 Task: Check the average views per listing of large master bedroom in the last 1 year.
Action: Mouse moved to (641, 179)
Screenshot: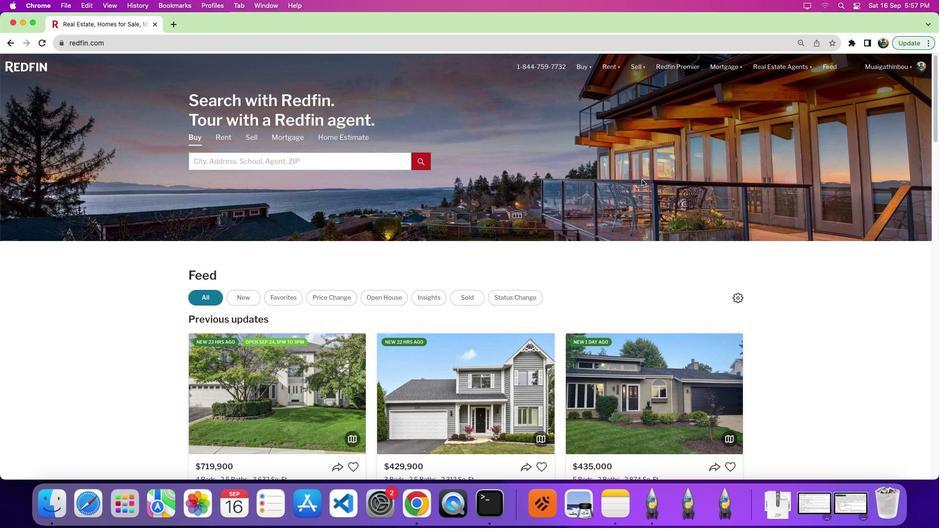 
Action: Mouse pressed left at (641, 179)
Screenshot: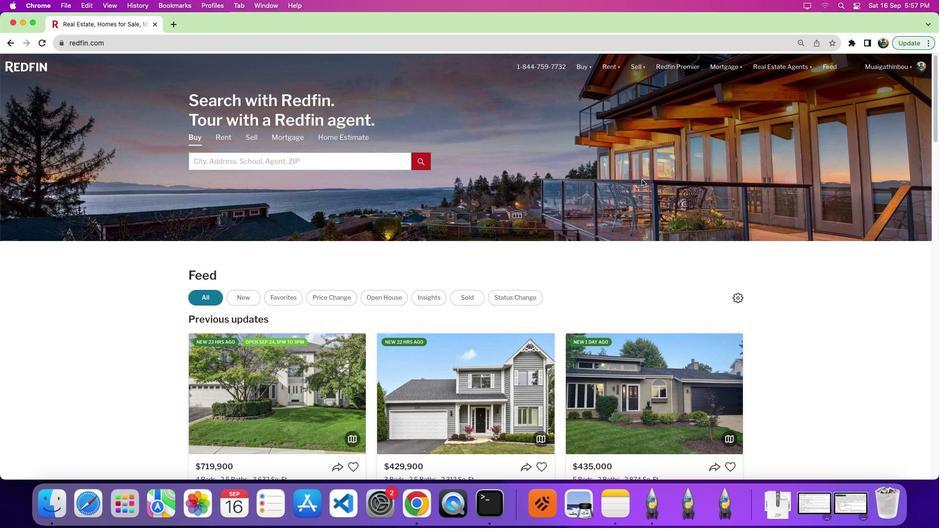 
Action: Mouse moved to (740, 167)
Screenshot: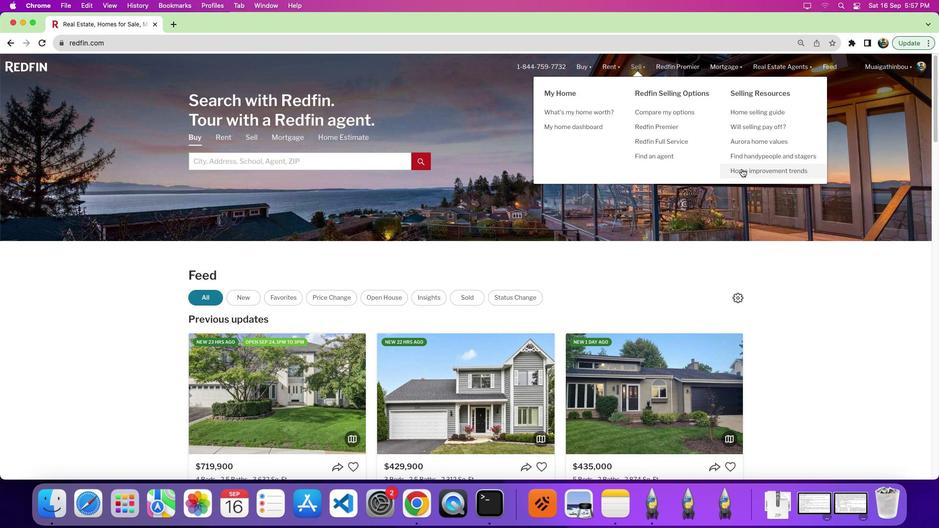 
Action: Mouse pressed left at (740, 167)
Screenshot: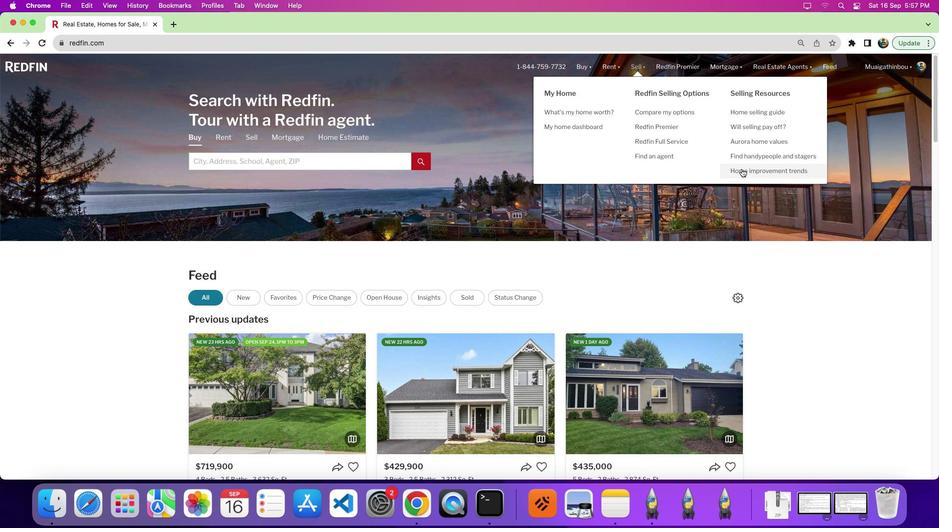 
Action: Mouse pressed left at (740, 167)
Screenshot: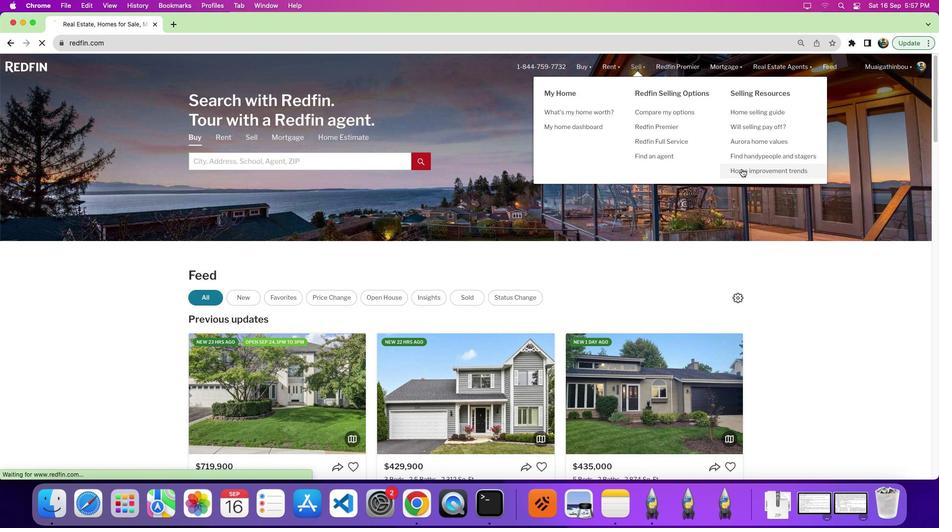 
Action: Mouse moved to (271, 188)
Screenshot: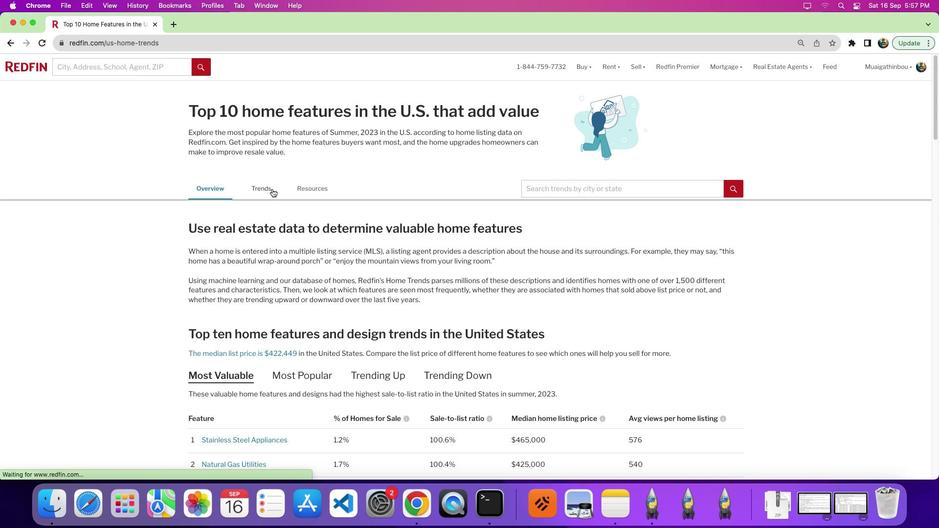 
Action: Mouse pressed left at (271, 188)
Screenshot: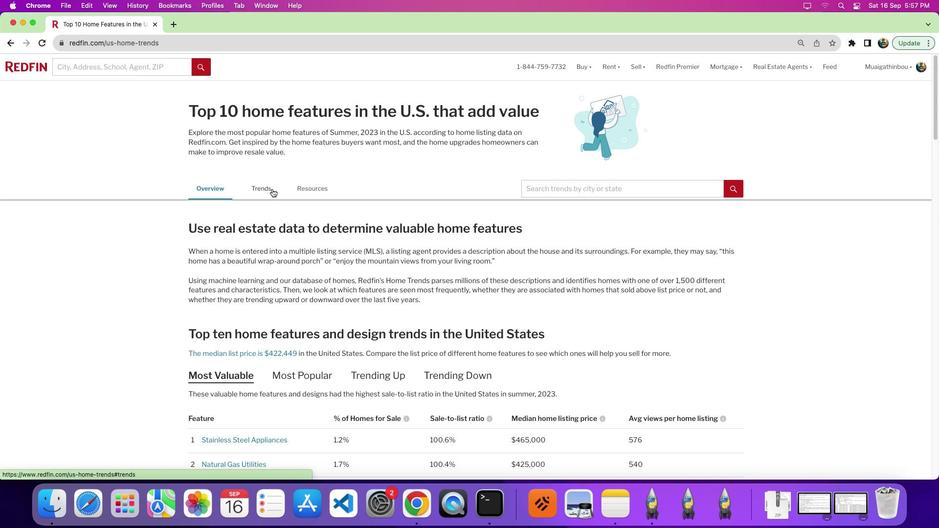 
Action: Mouse moved to (486, 198)
Screenshot: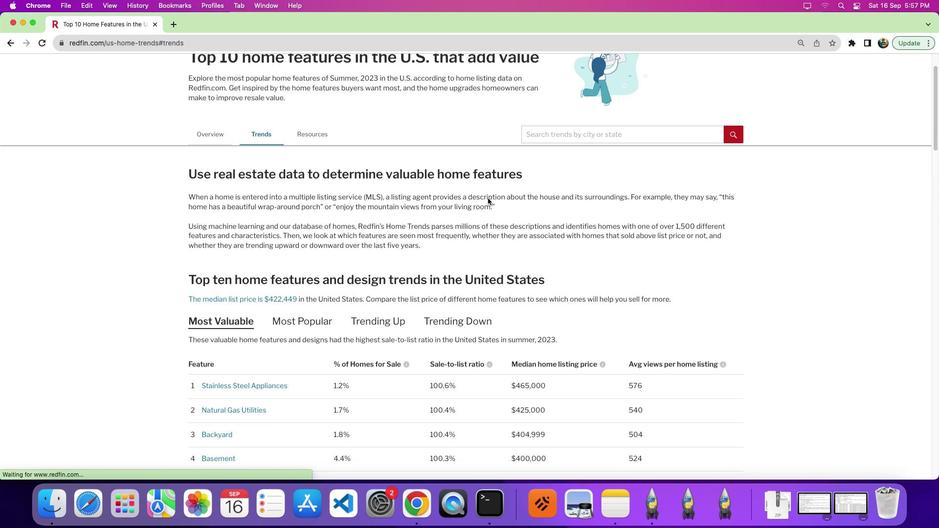 
Action: Mouse scrolled (486, 198) with delta (0, 0)
Screenshot: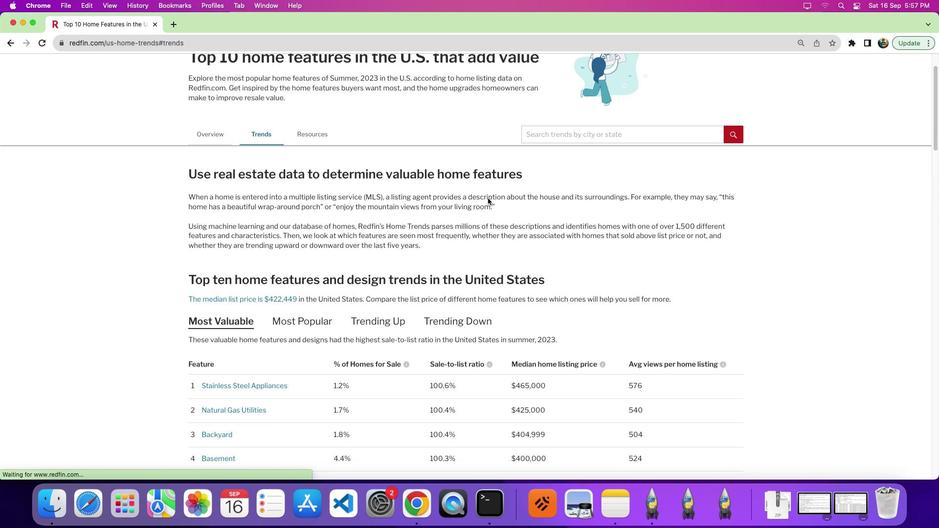
Action: Mouse moved to (486, 197)
Screenshot: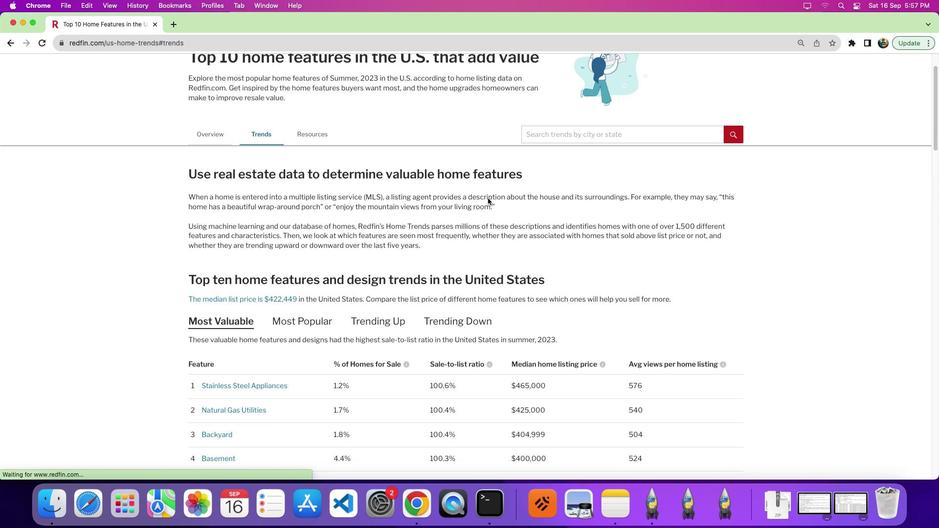 
Action: Mouse scrolled (486, 197) with delta (0, 0)
Screenshot: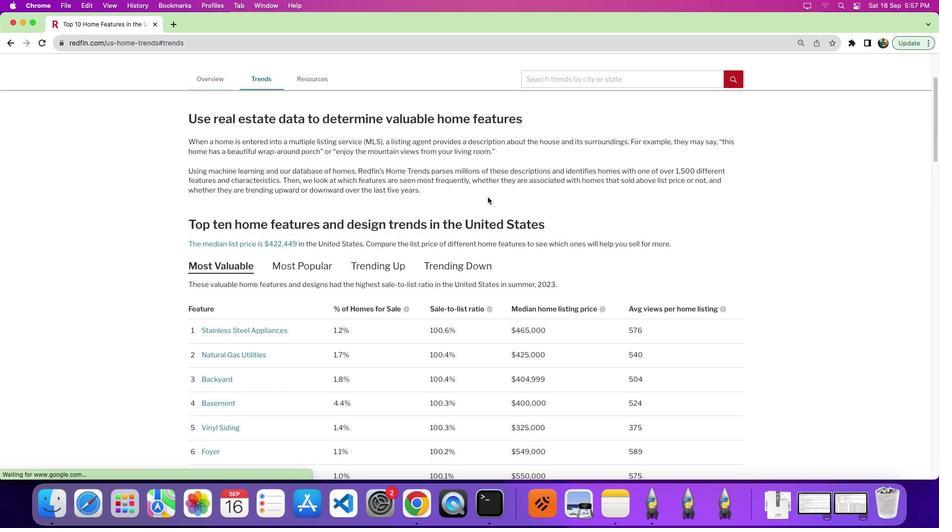 
Action: Mouse scrolled (486, 197) with delta (0, -4)
Screenshot: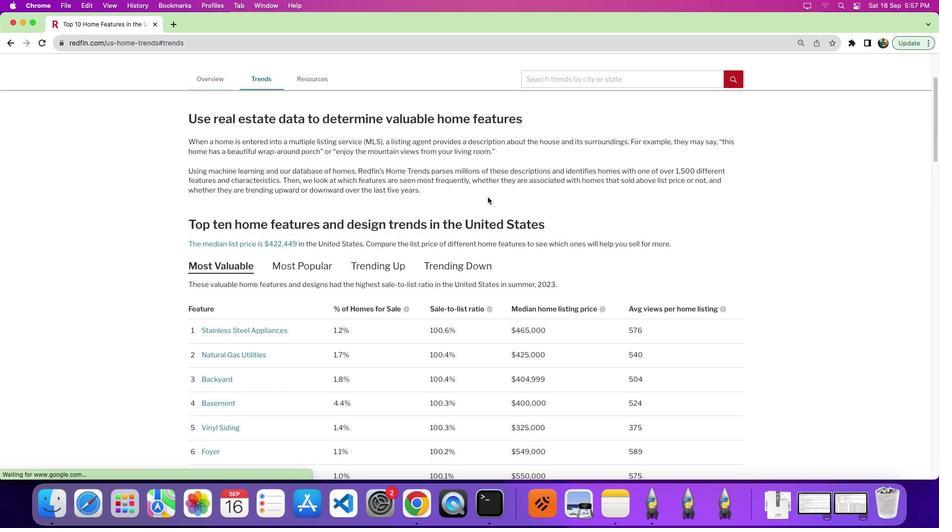 
Action: Mouse moved to (487, 196)
Screenshot: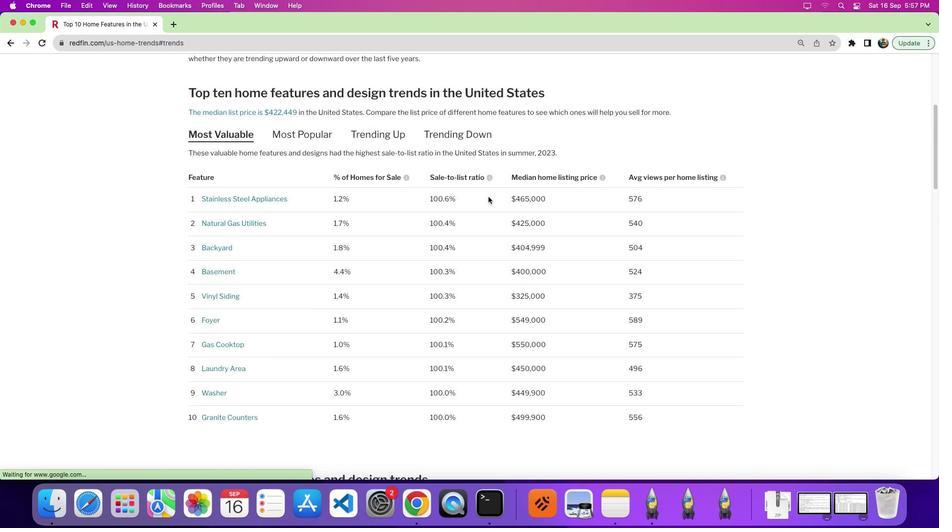 
Action: Mouse scrolled (487, 196) with delta (0, 0)
Screenshot: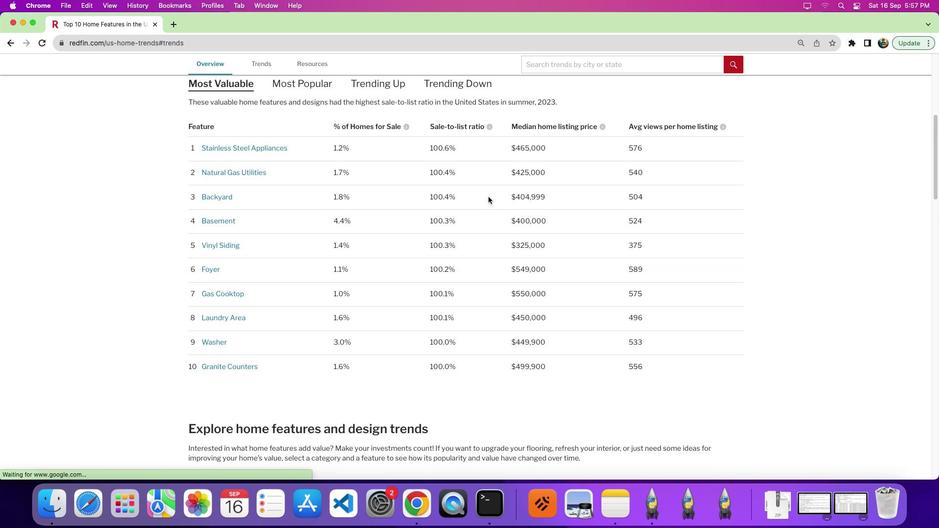 
Action: Mouse scrolled (487, 196) with delta (0, 0)
Screenshot: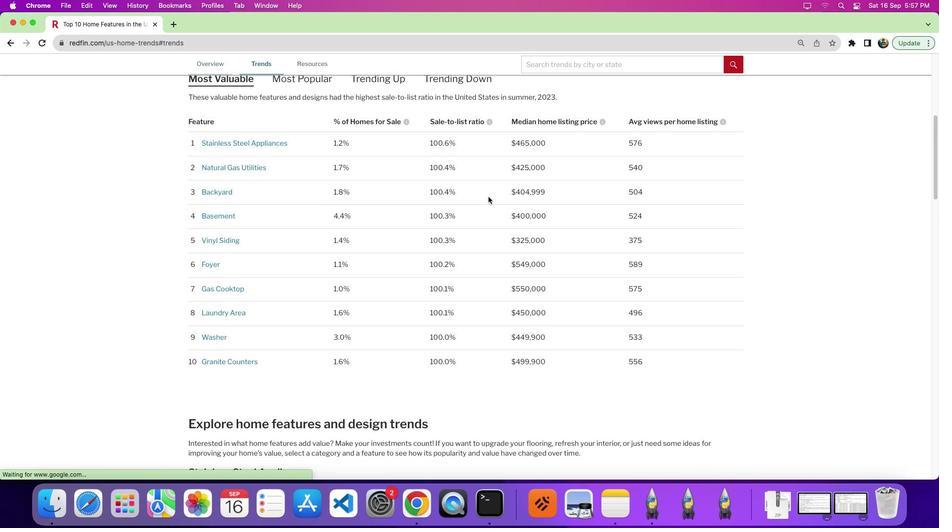 
Action: Mouse scrolled (487, 196) with delta (0, -3)
Screenshot: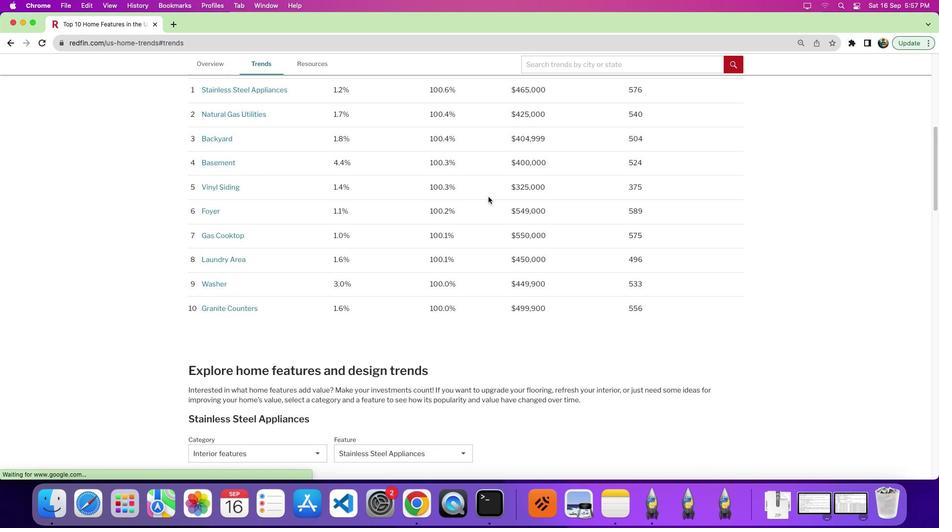 
Action: Mouse moved to (368, 273)
Screenshot: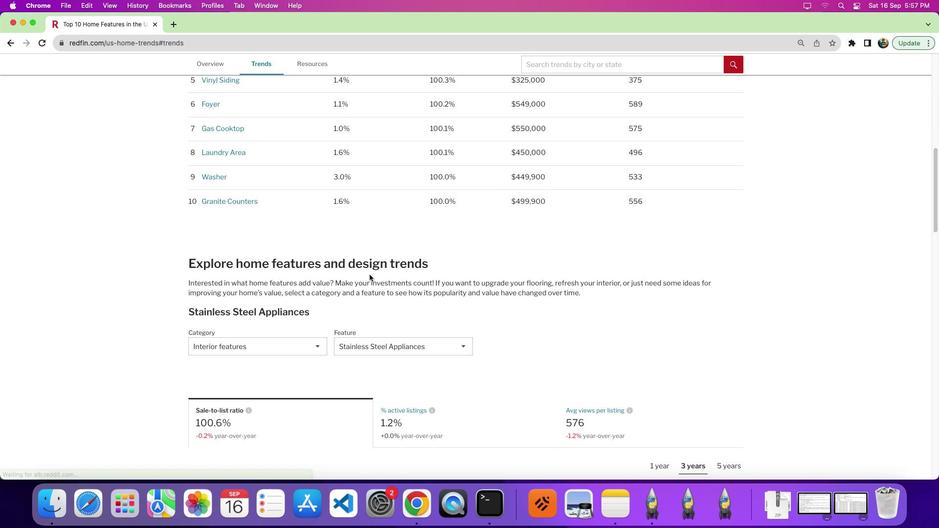 
Action: Mouse scrolled (368, 273) with delta (0, 0)
Screenshot: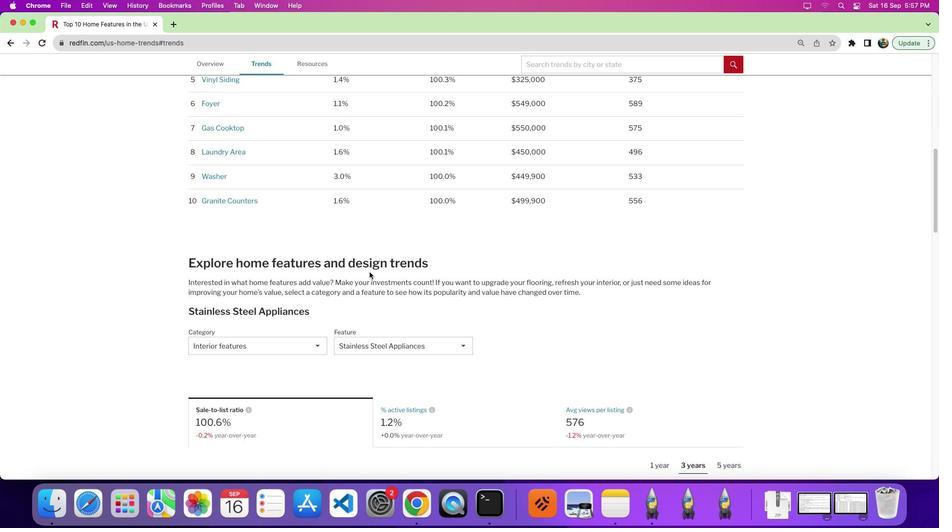 
Action: Mouse moved to (368, 272)
Screenshot: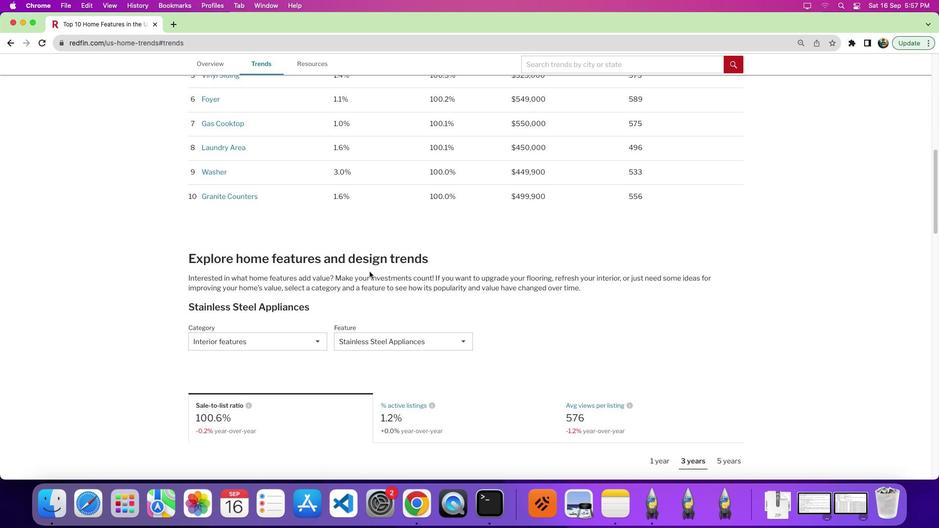 
Action: Mouse scrolled (368, 272) with delta (0, 0)
Screenshot: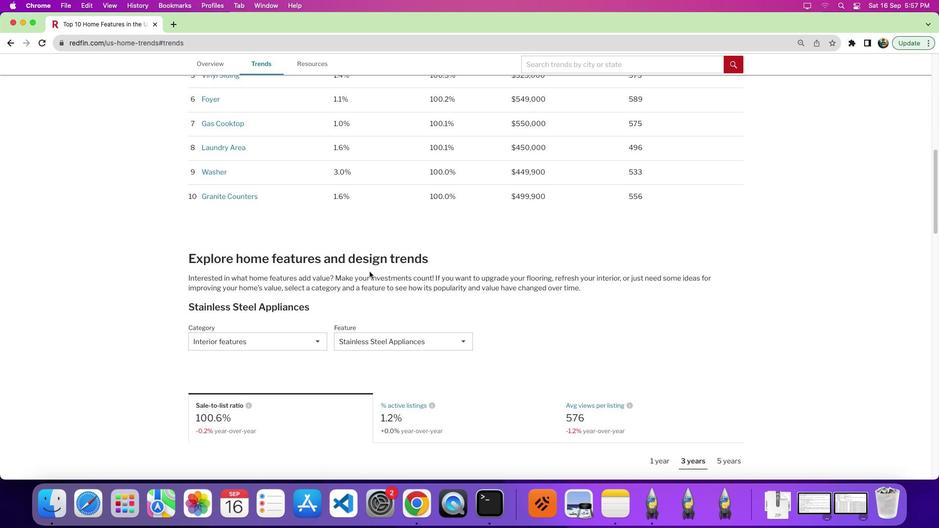 
Action: Mouse moved to (368, 270)
Screenshot: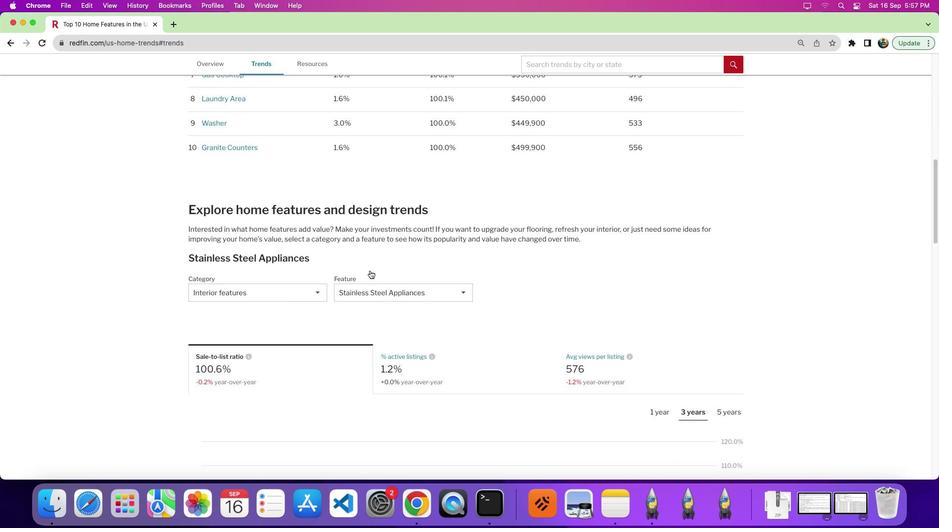 
Action: Mouse scrolled (368, 270) with delta (0, -3)
Screenshot: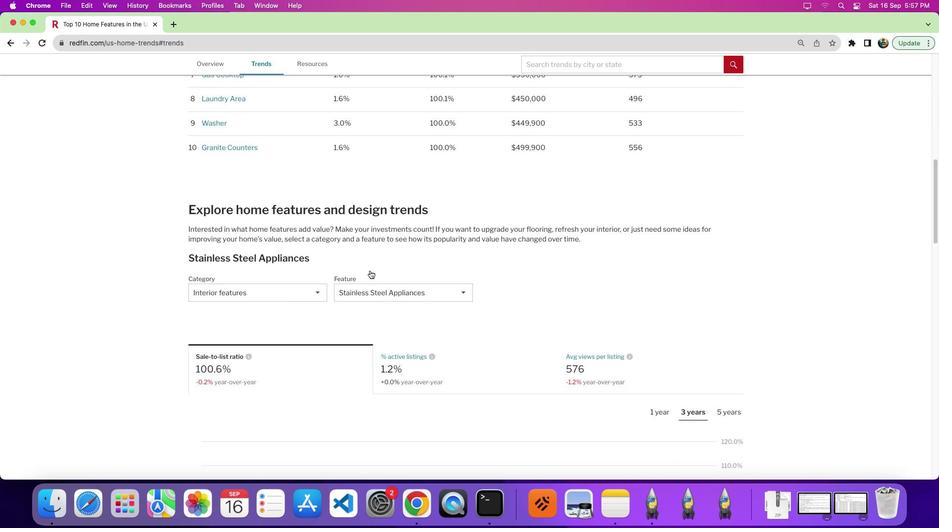 
Action: Mouse moved to (296, 176)
Screenshot: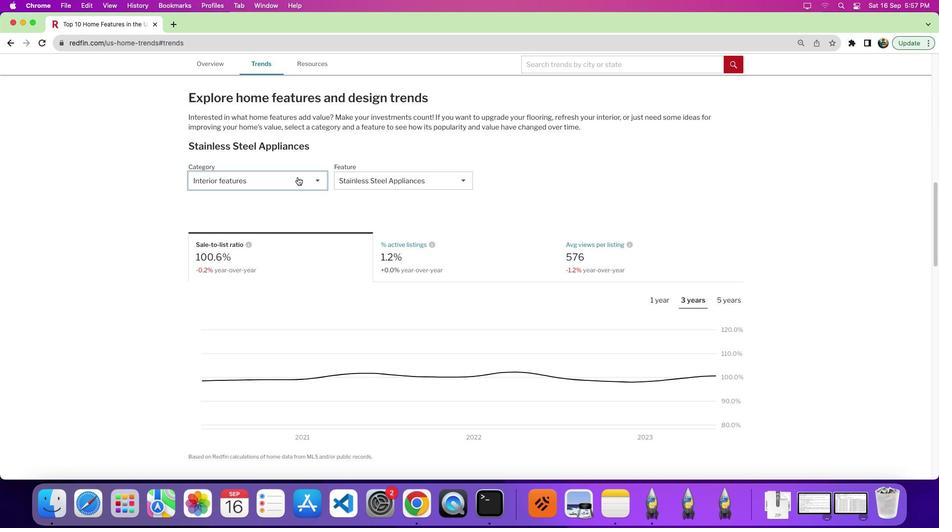 
Action: Mouse pressed left at (296, 176)
Screenshot: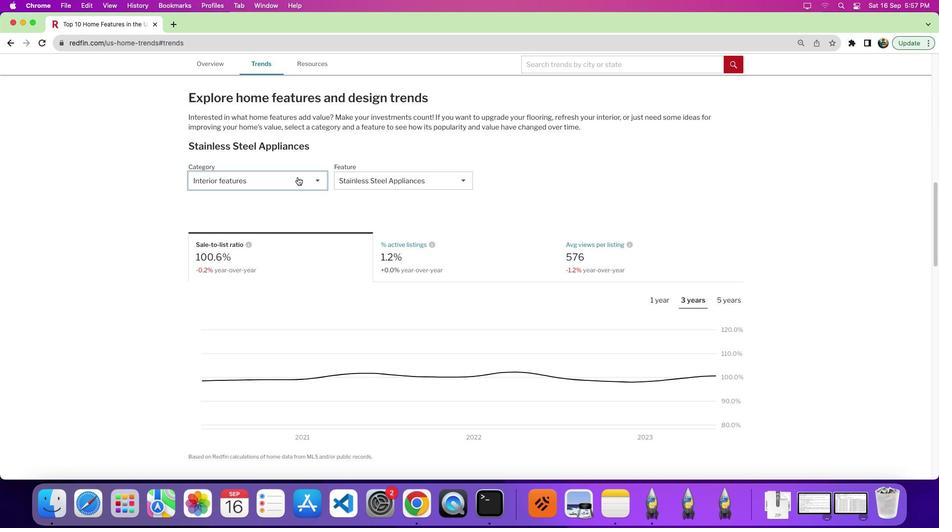 
Action: Mouse moved to (300, 222)
Screenshot: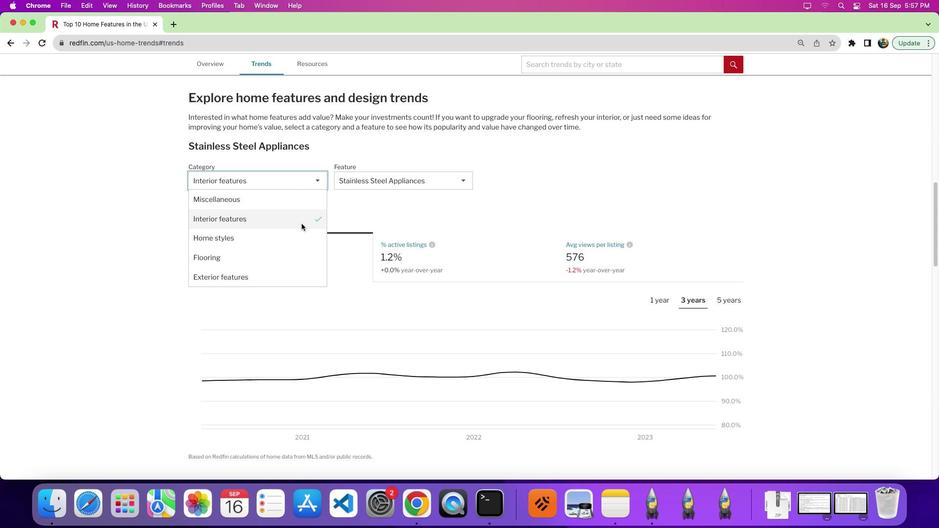 
Action: Mouse pressed left at (300, 222)
Screenshot: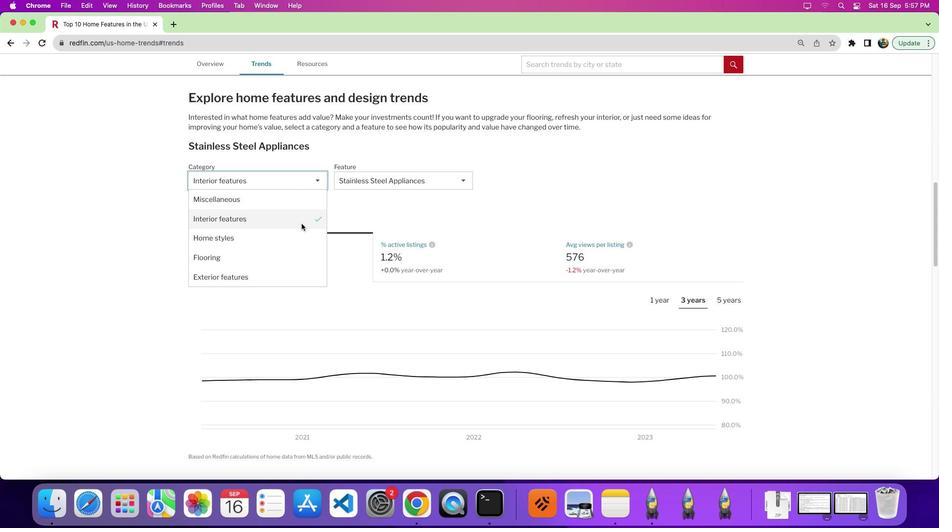 
Action: Mouse moved to (370, 187)
Screenshot: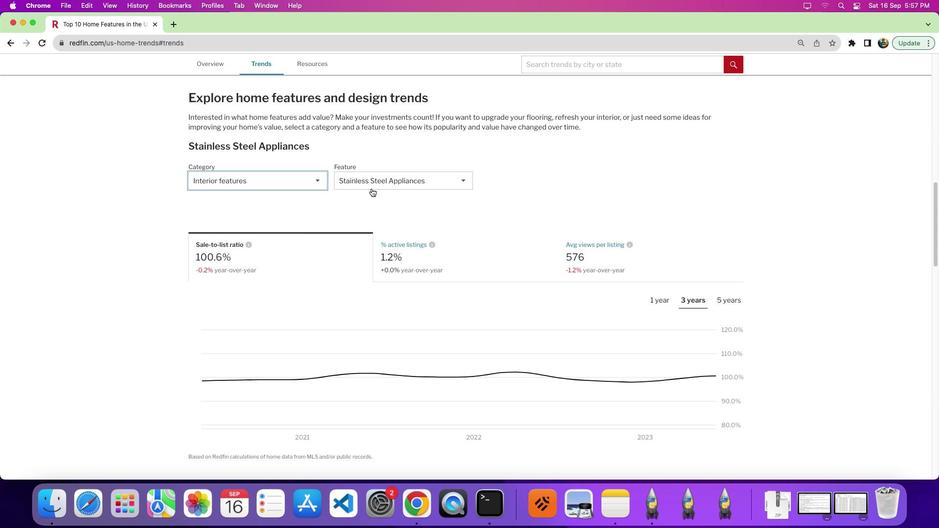 
Action: Mouse pressed left at (370, 187)
Screenshot: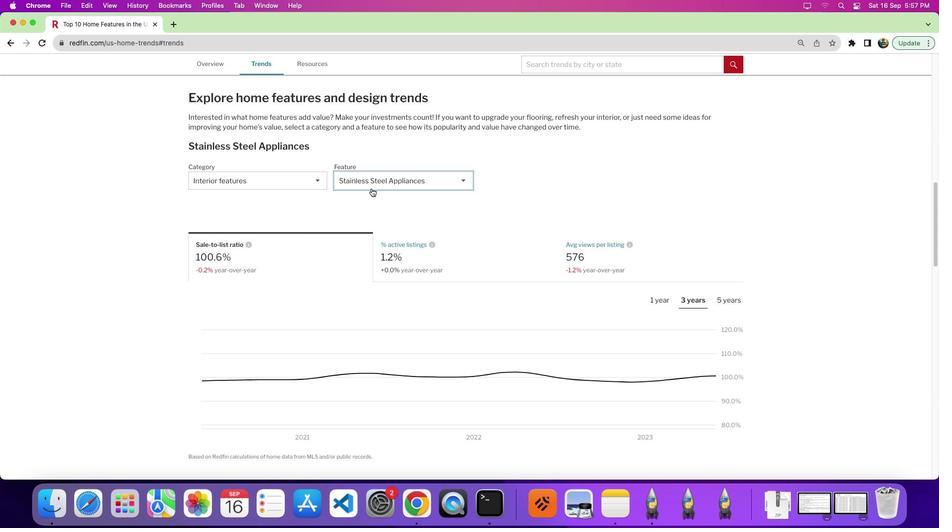 
Action: Mouse moved to (401, 267)
Screenshot: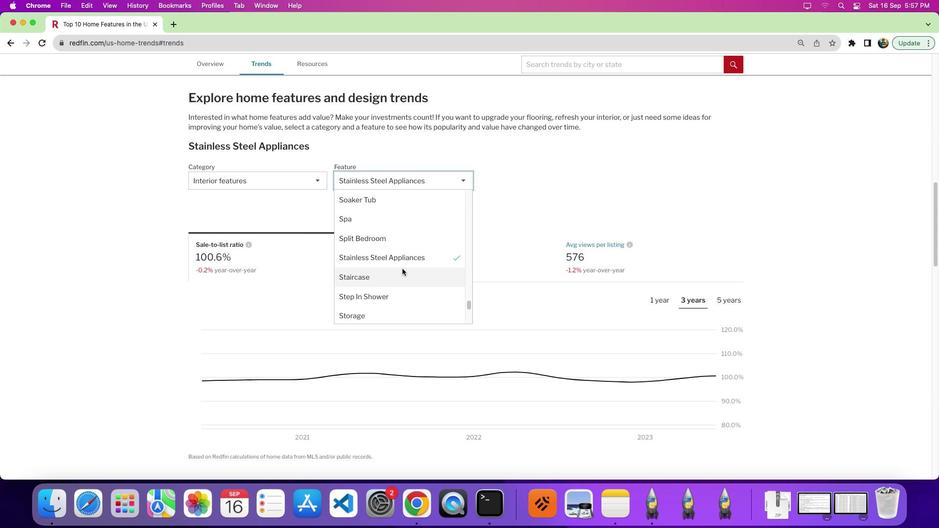 
Action: Mouse scrolled (401, 267) with delta (0, 0)
Screenshot: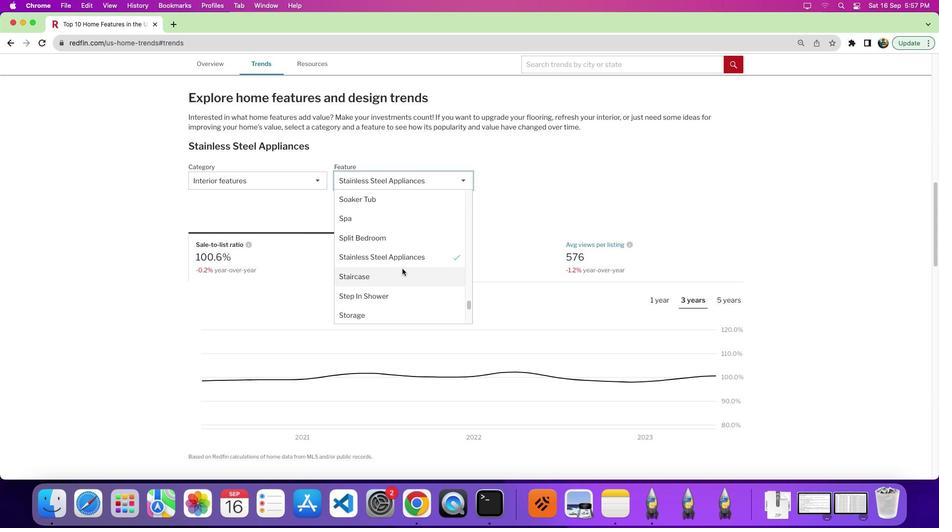 
Action: Mouse scrolled (401, 267) with delta (0, 0)
Screenshot: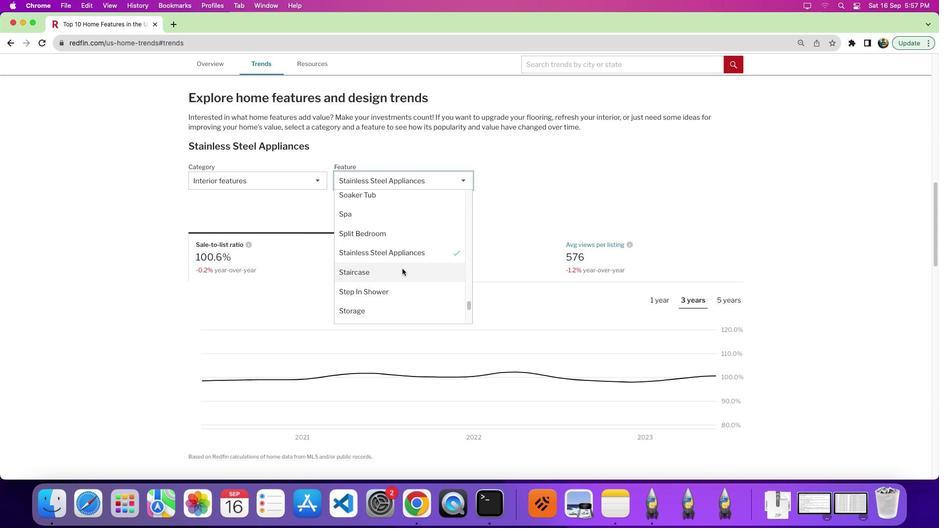 
Action: Mouse moved to (467, 263)
Screenshot: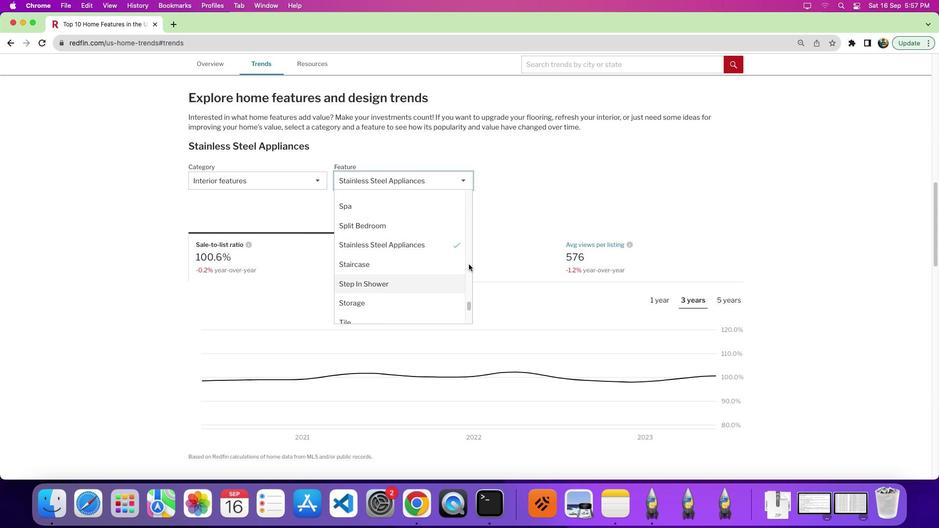
Action: Mouse pressed left at (467, 263)
Screenshot: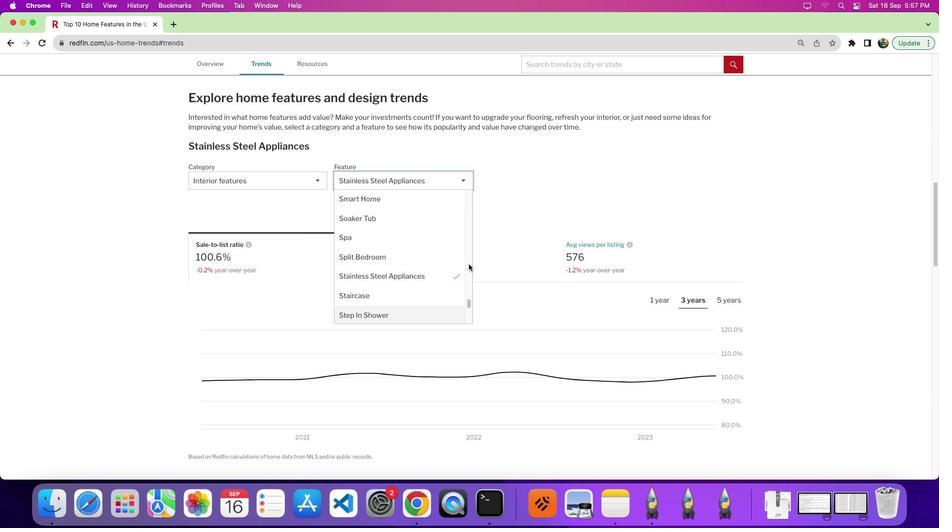 
Action: Mouse moved to (409, 241)
Screenshot: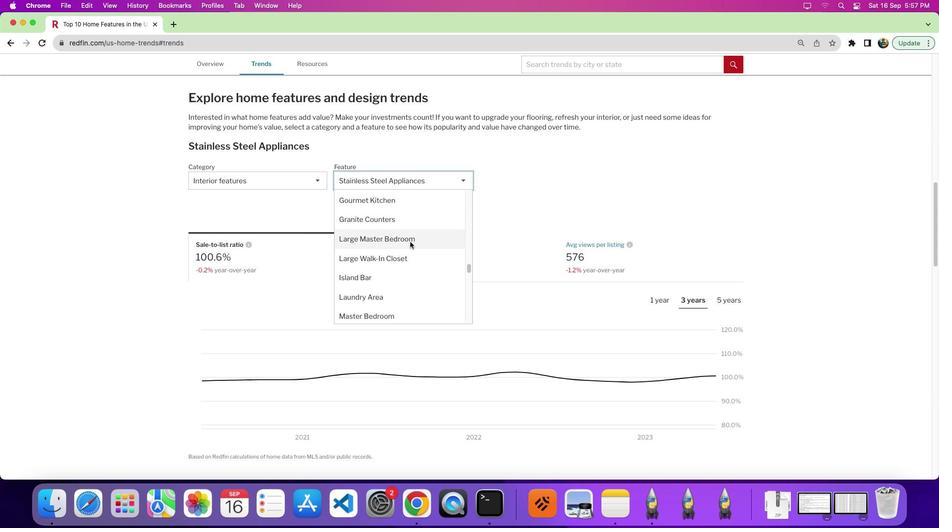 
Action: Mouse pressed left at (409, 241)
Screenshot: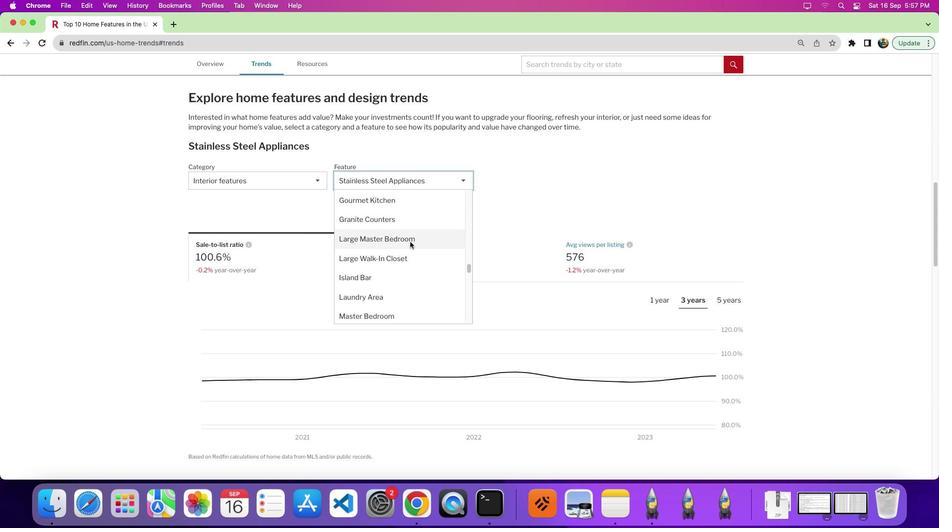 
Action: Mouse moved to (481, 269)
Screenshot: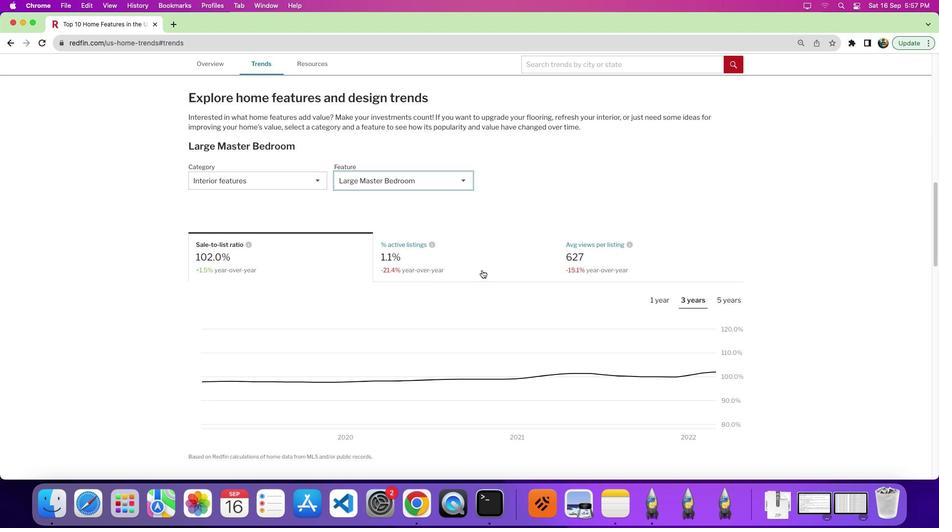
Action: Mouse scrolled (481, 269) with delta (0, 0)
Screenshot: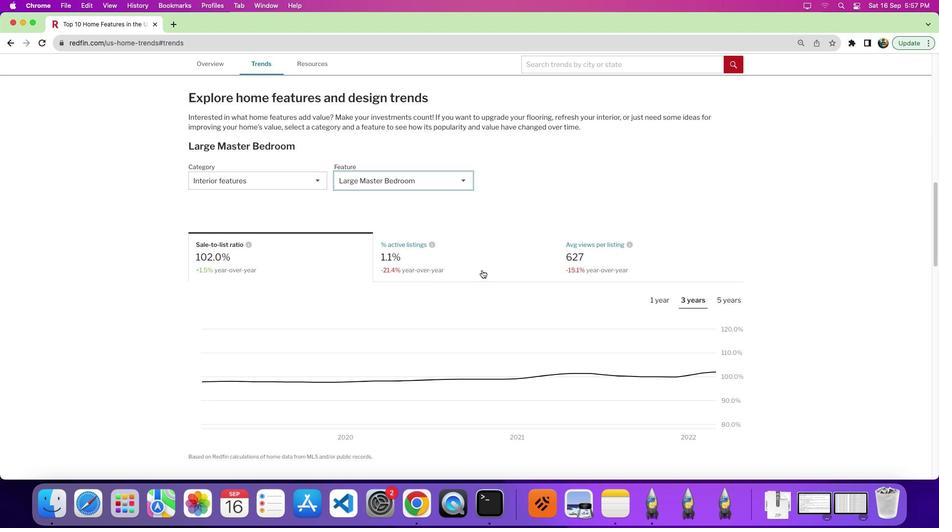 
Action: Mouse scrolled (481, 269) with delta (0, 0)
Screenshot: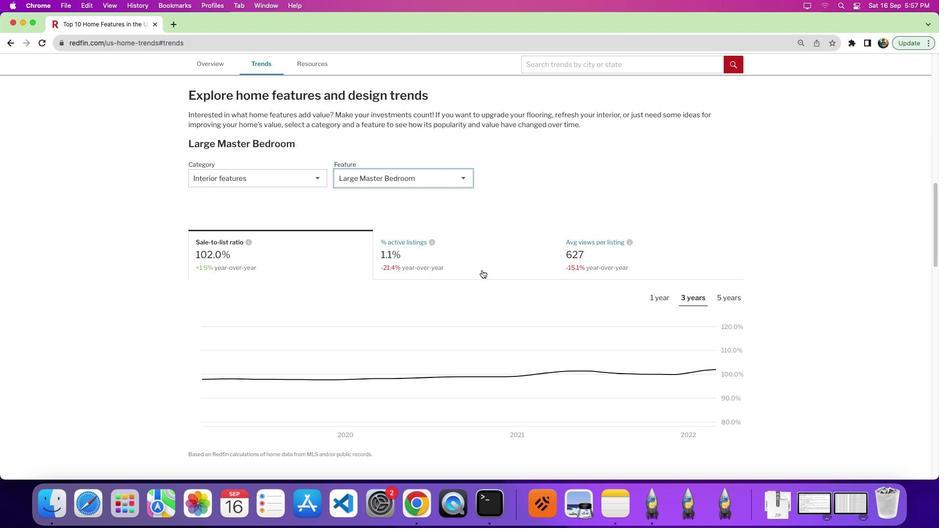 
Action: Mouse moved to (582, 246)
Screenshot: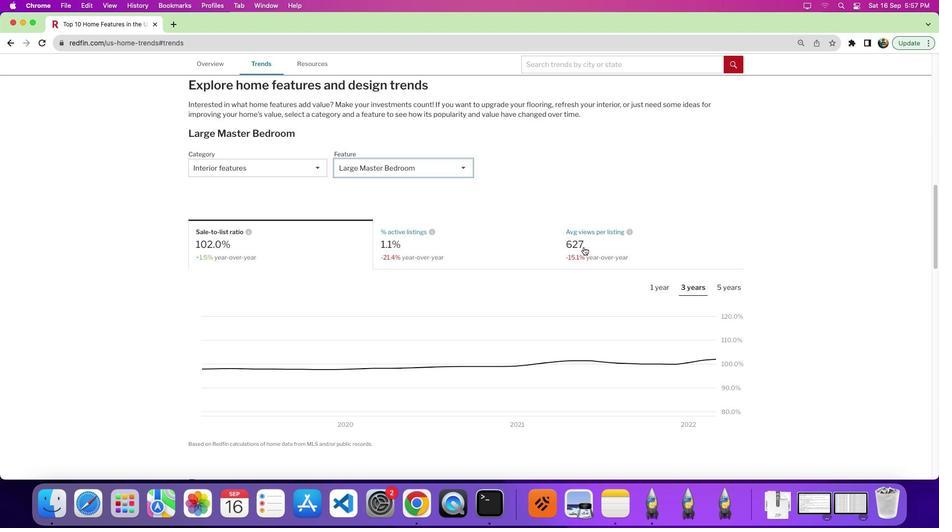 
Action: Mouse pressed left at (582, 246)
Screenshot: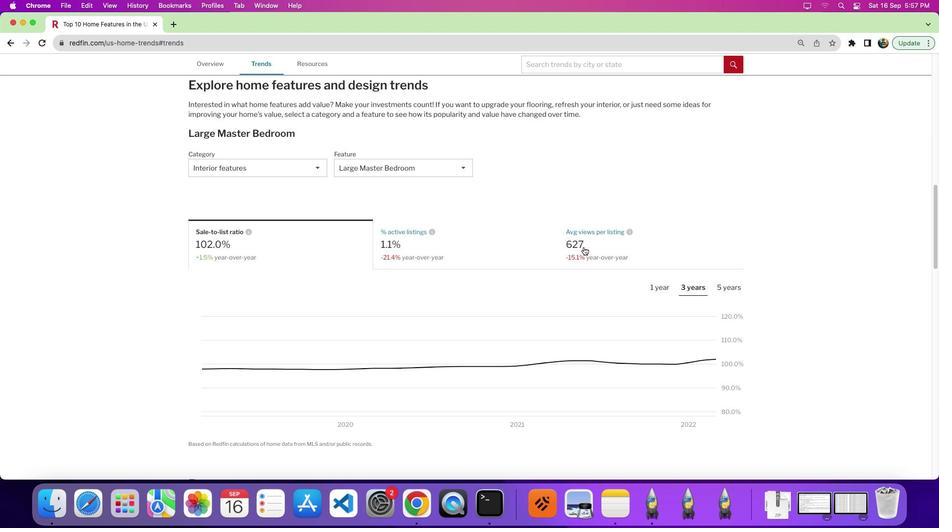 
Action: Mouse moved to (649, 286)
Screenshot: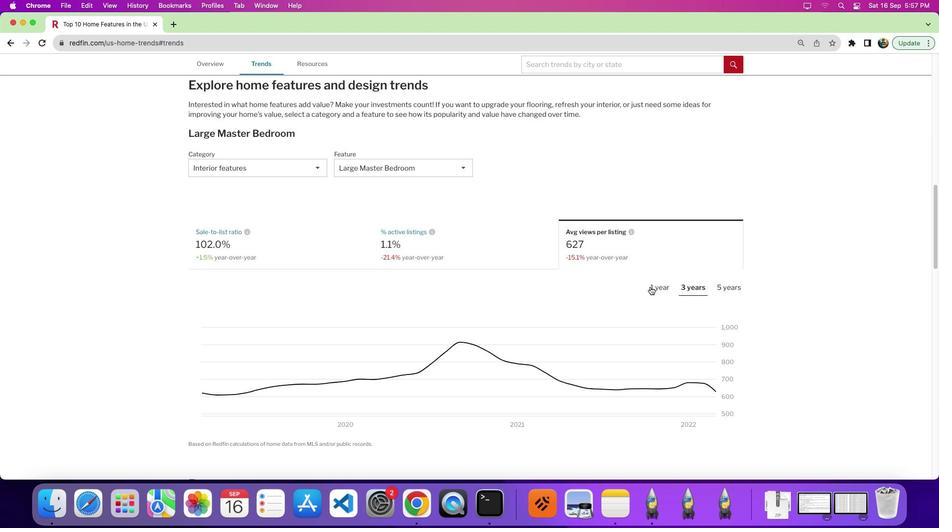 
Action: Mouse pressed left at (649, 286)
Screenshot: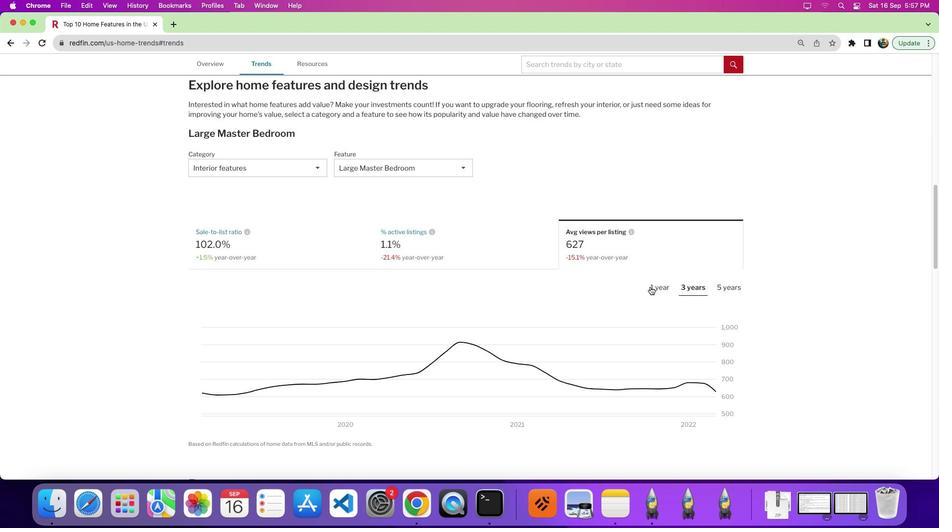 
Action: Mouse moved to (650, 289)
Screenshot: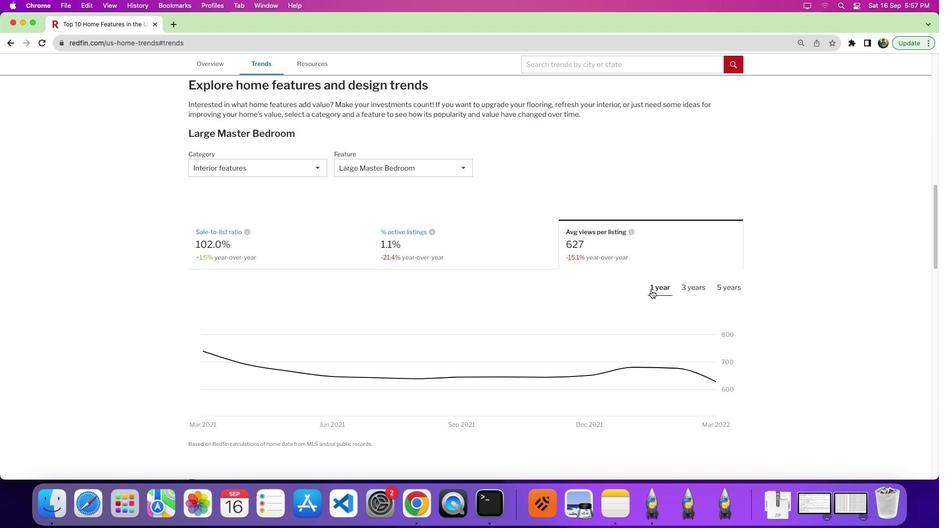 
Action: Mouse scrolled (650, 289) with delta (0, 0)
Screenshot: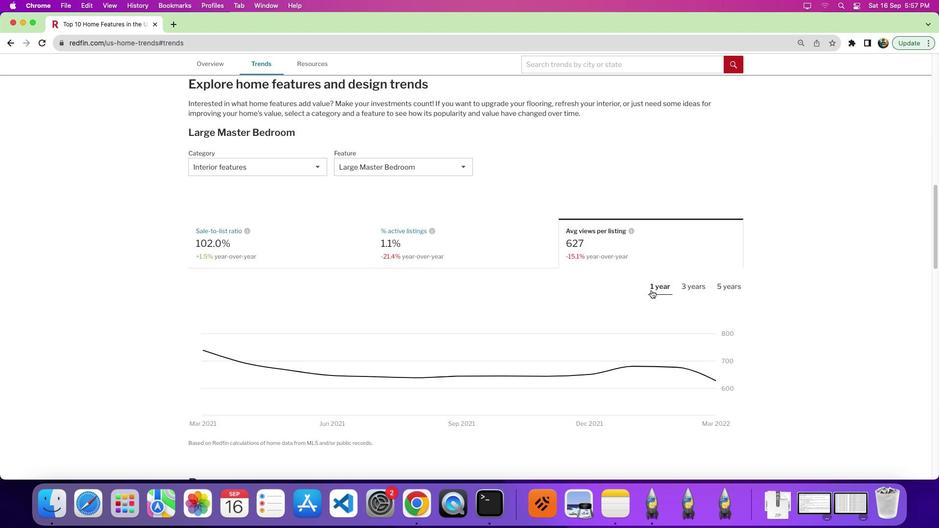 
Action: Mouse scrolled (650, 289) with delta (0, 0)
Screenshot: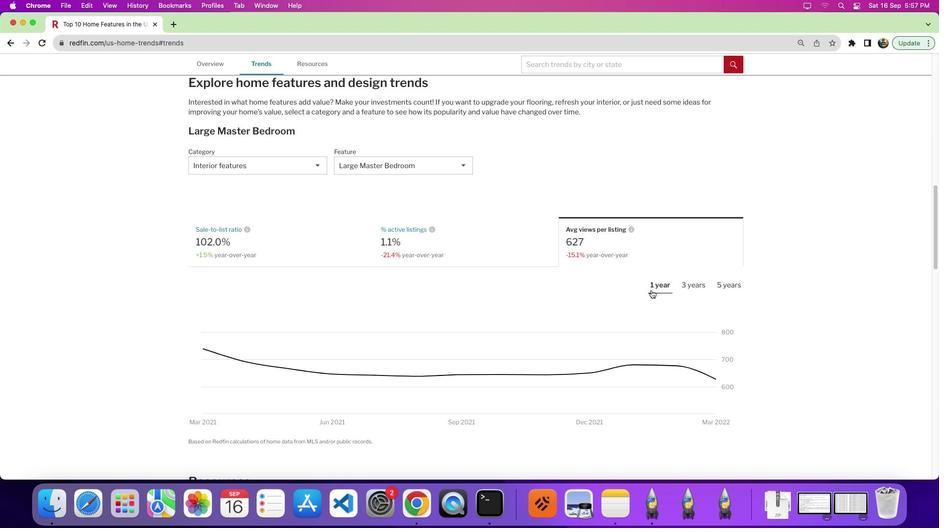 
Action: Mouse moved to (643, 306)
Screenshot: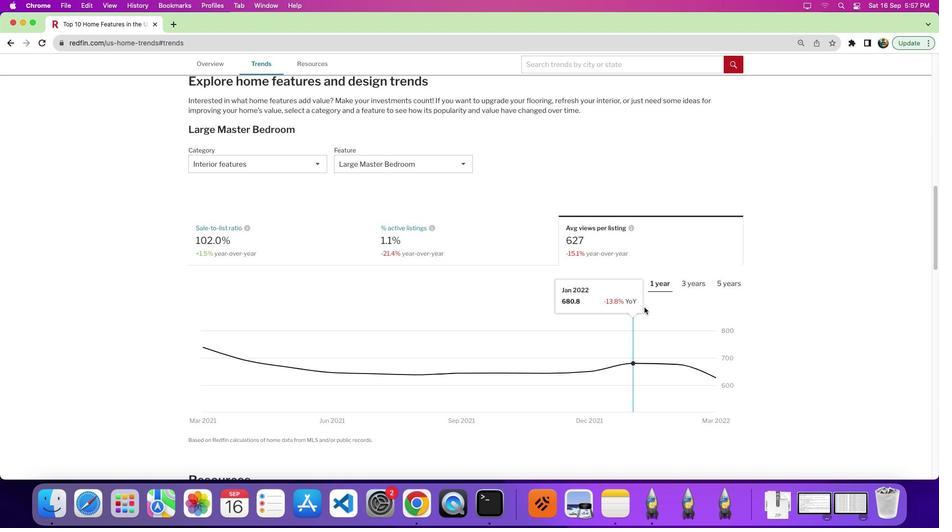 
Action: Mouse scrolled (643, 306) with delta (0, 0)
Screenshot: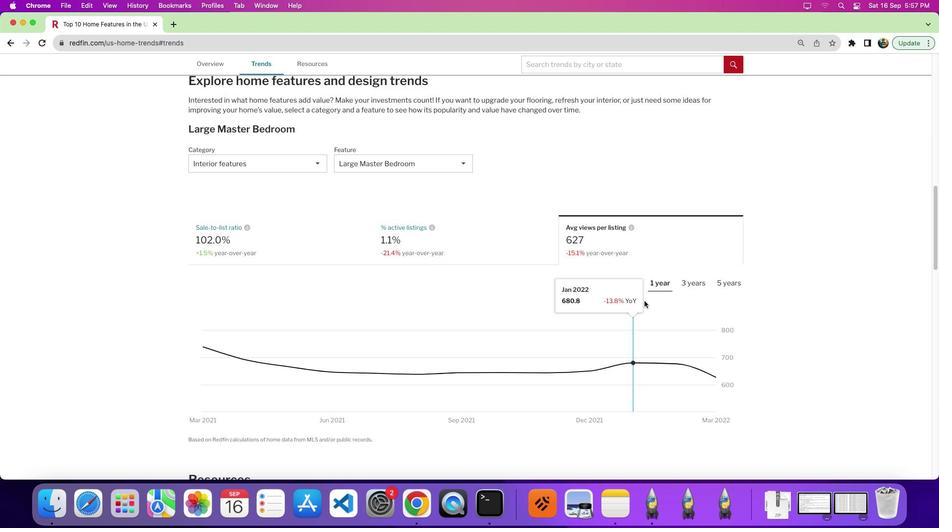
Action: Mouse moved to (643, 321)
Screenshot: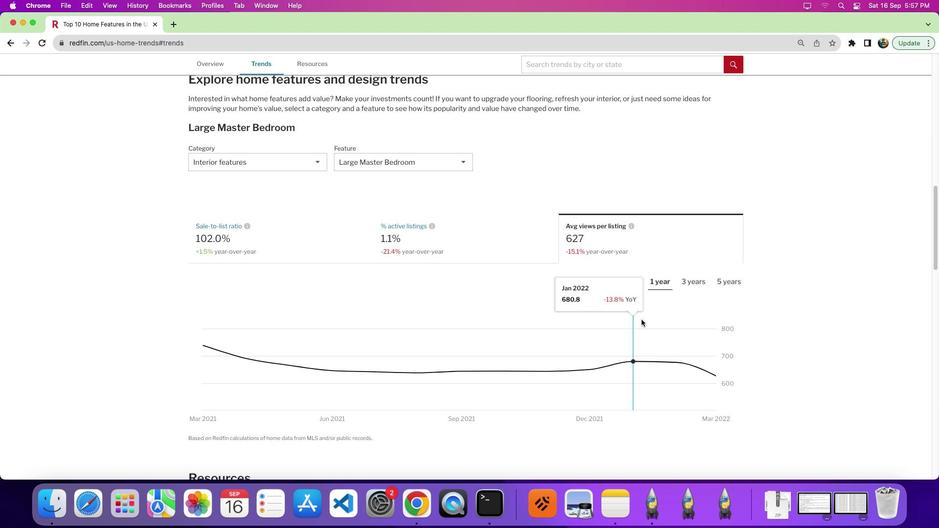 
